 Task: Clear all the previously generated profile.
Action: Mouse moved to (1231, 40)
Screenshot: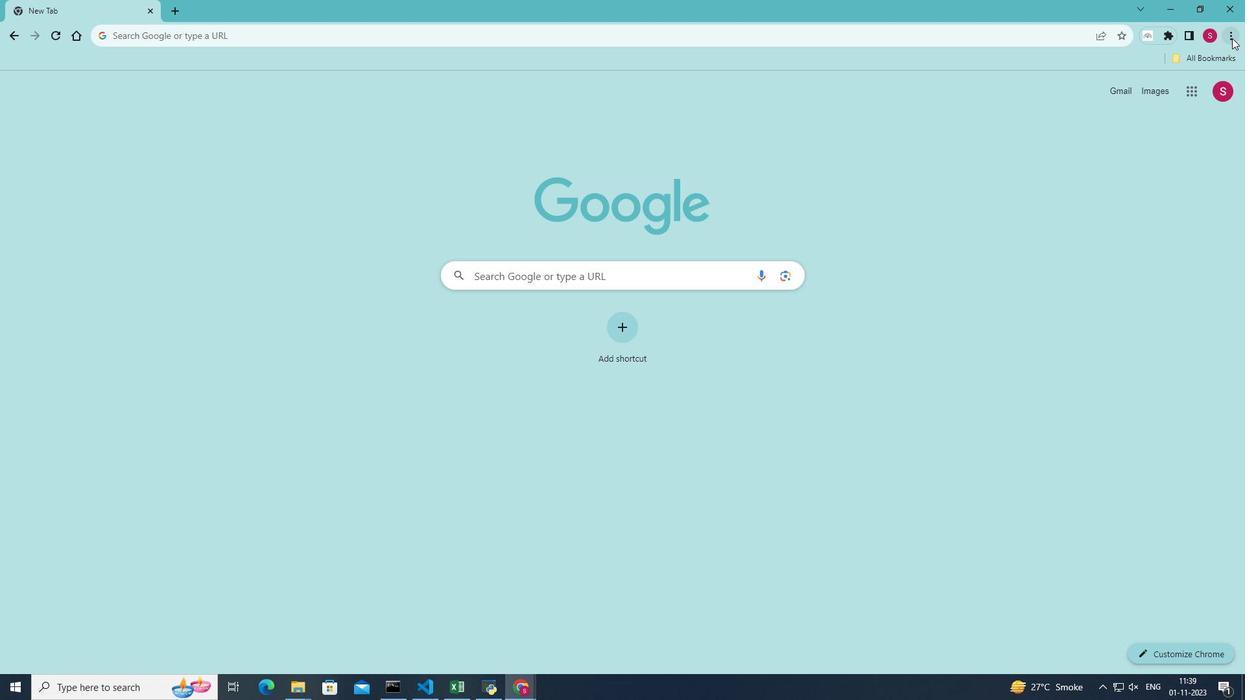 
Action: Mouse pressed left at (1231, 40)
Screenshot: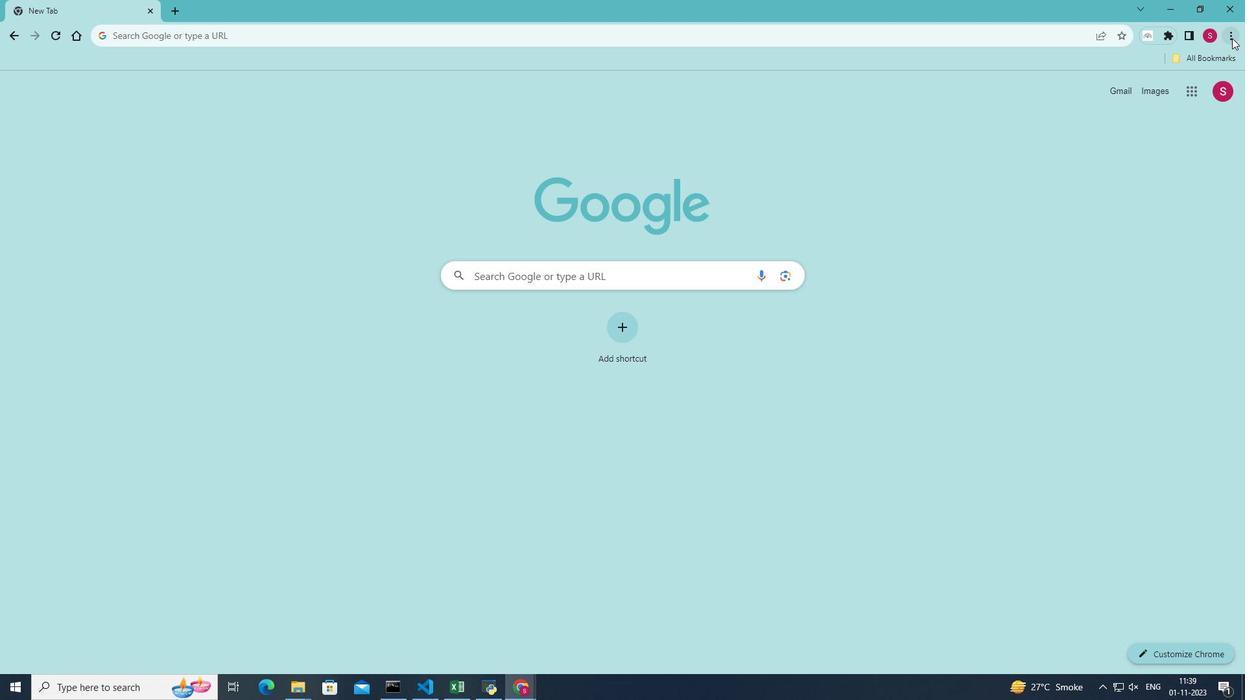 
Action: Mouse moved to (1082, 233)
Screenshot: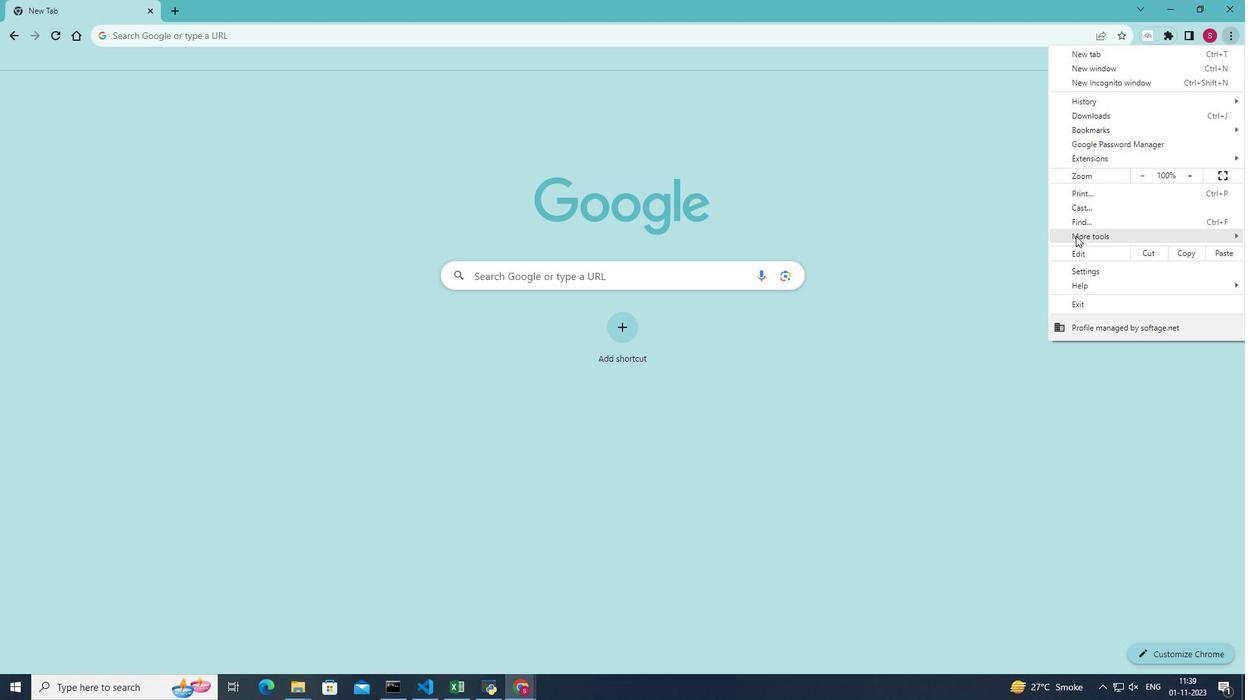 
Action: Mouse pressed left at (1082, 233)
Screenshot: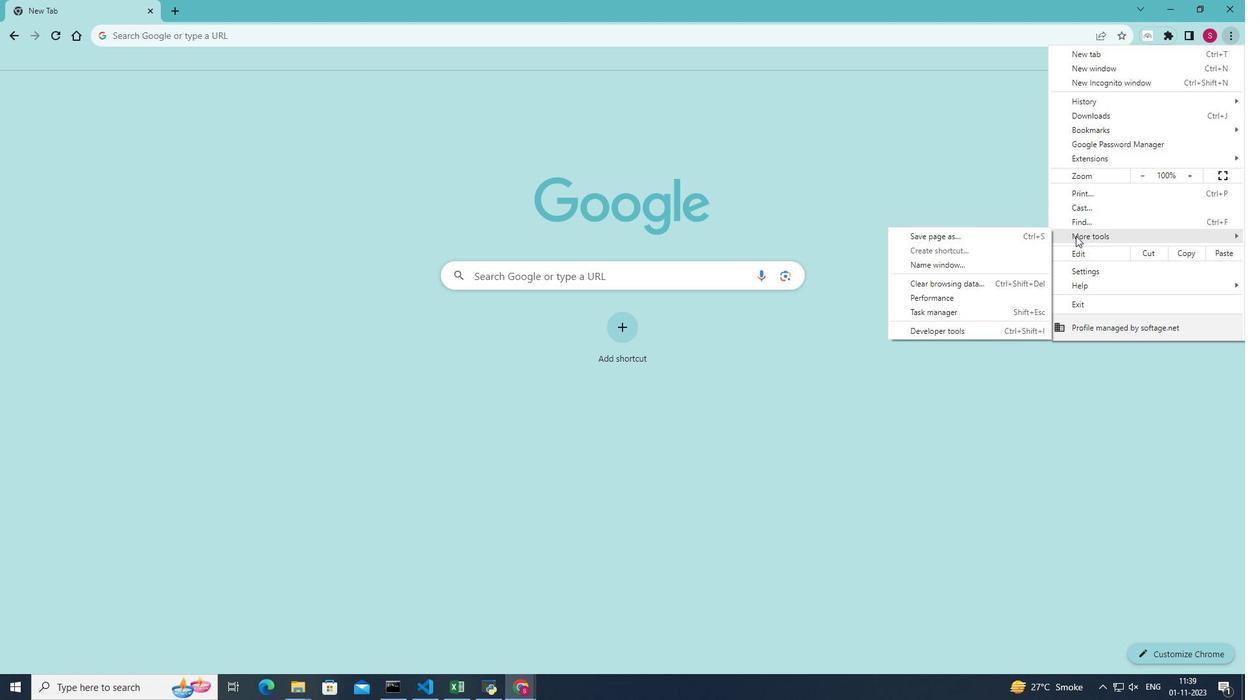 
Action: Mouse moved to (933, 329)
Screenshot: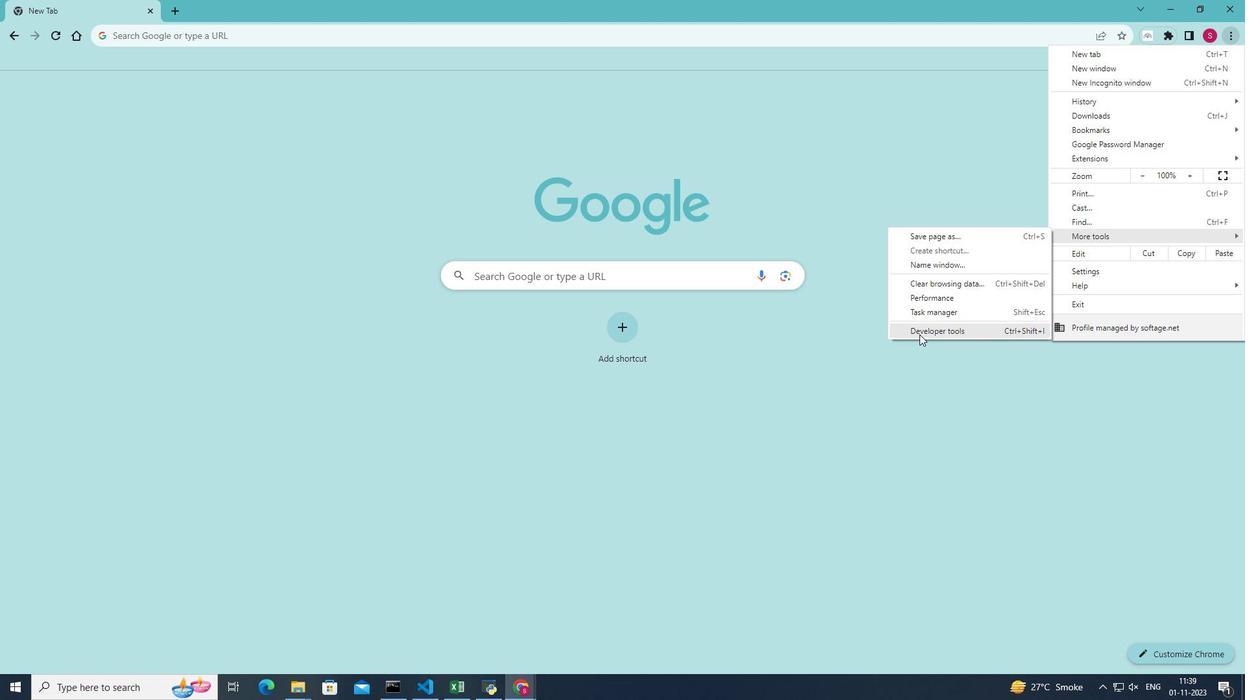
Action: Mouse pressed left at (933, 329)
Screenshot: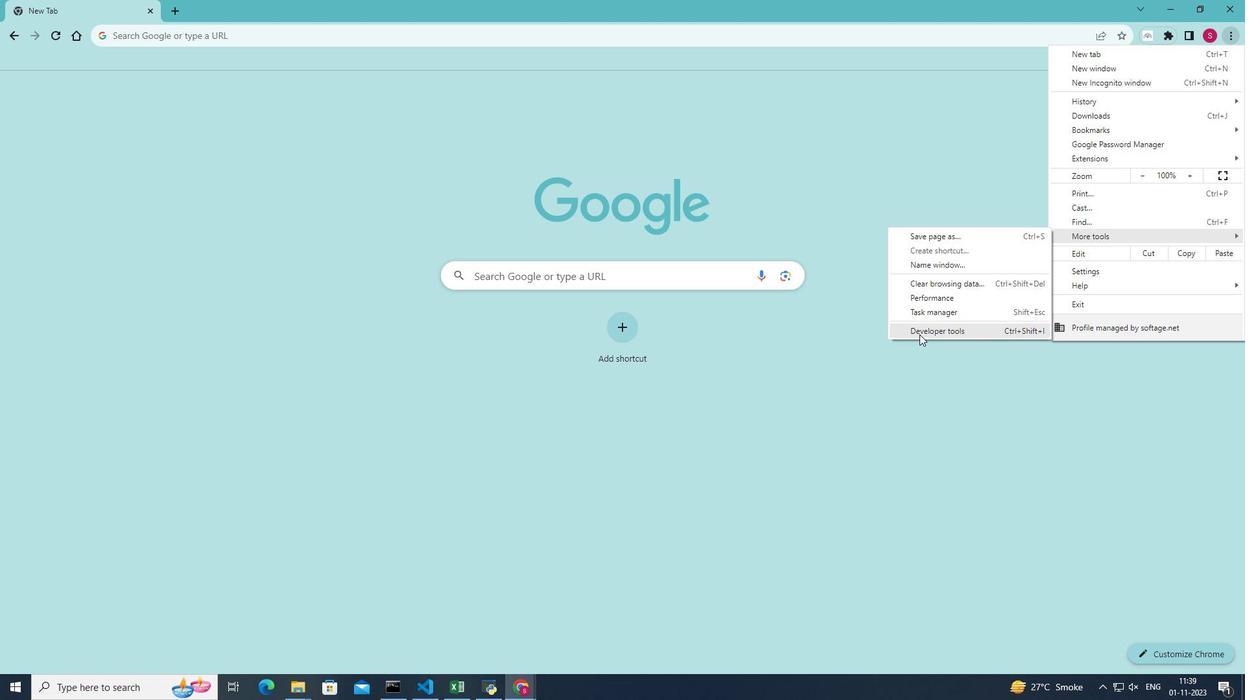 
Action: Mouse moved to (1122, 79)
Screenshot: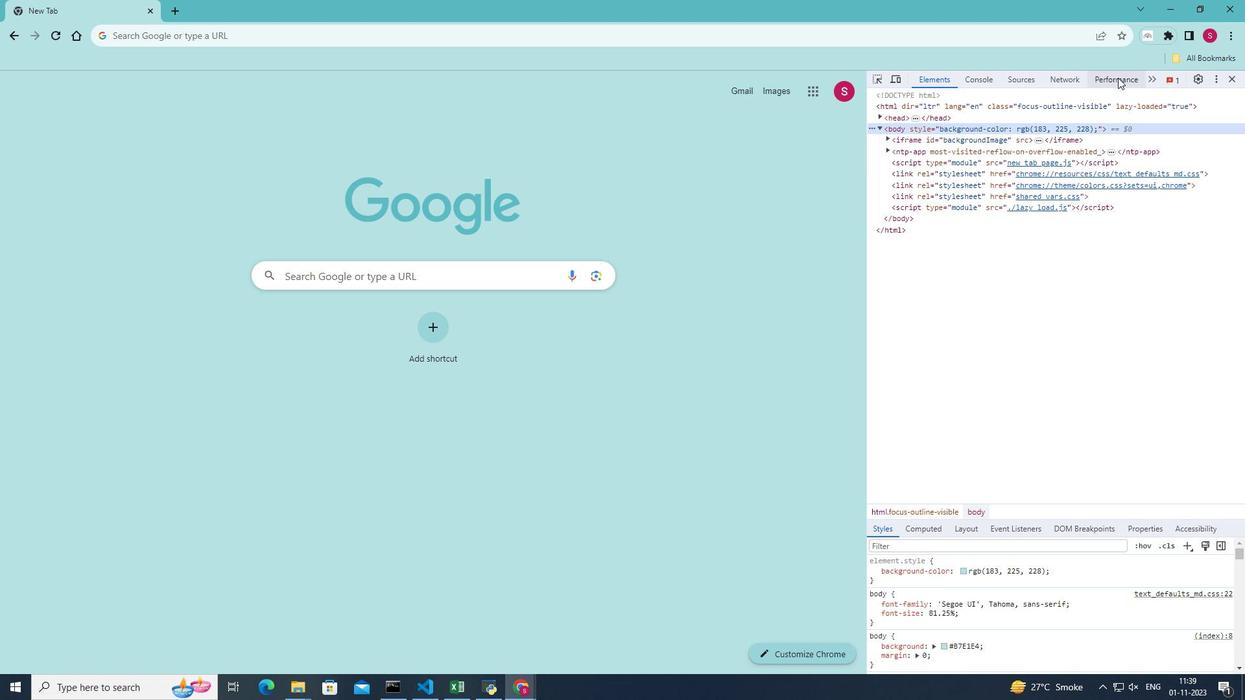
Action: Mouse pressed left at (1122, 79)
Screenshot: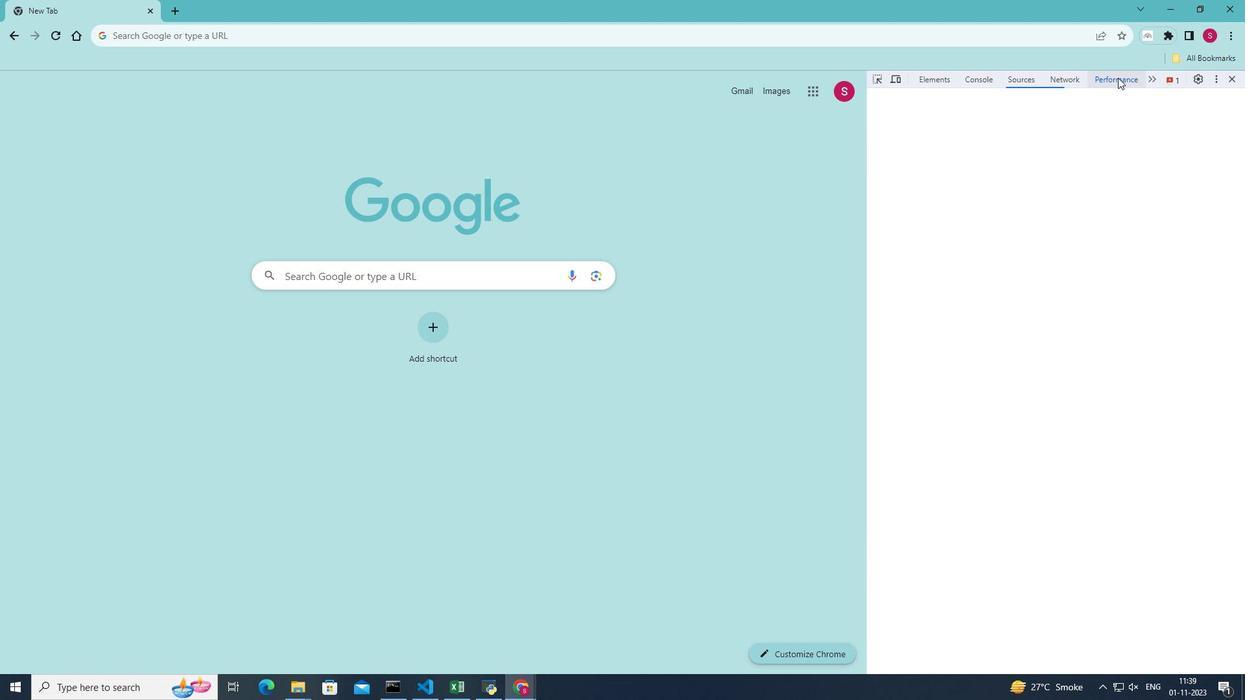 
Action: Mouse moved to (909, 97)
Screenshot: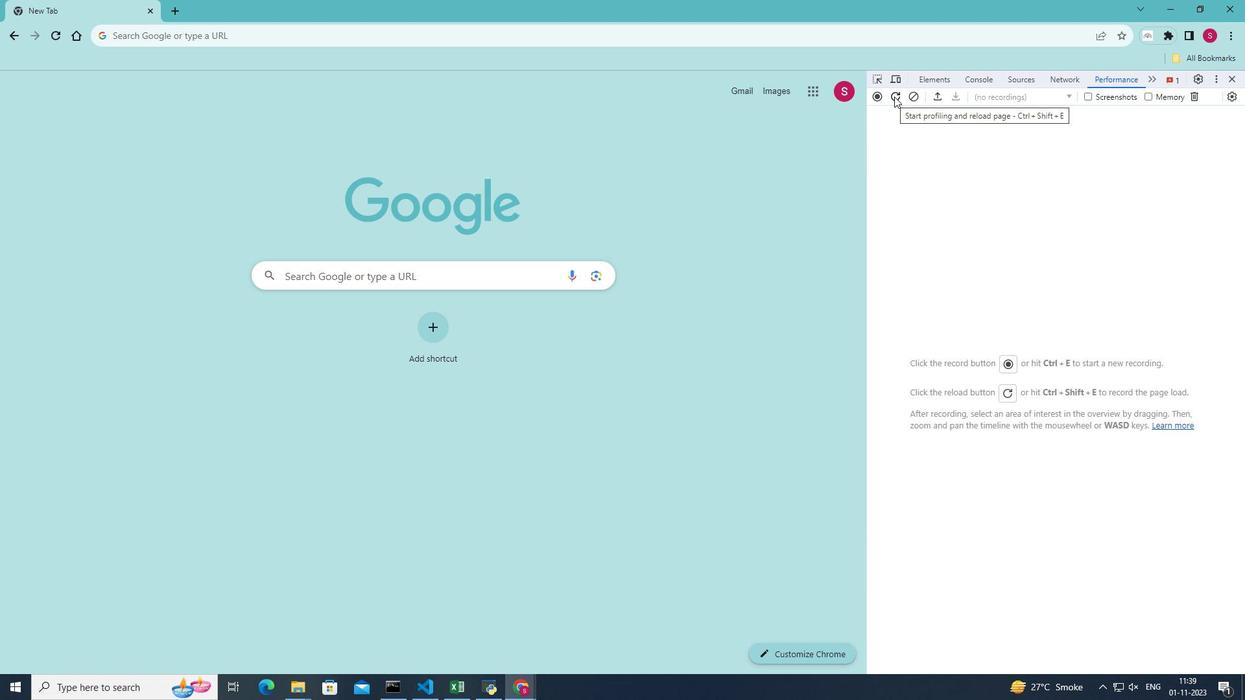 
Action: Mouse pressed left at (909, 97)
Screenshot: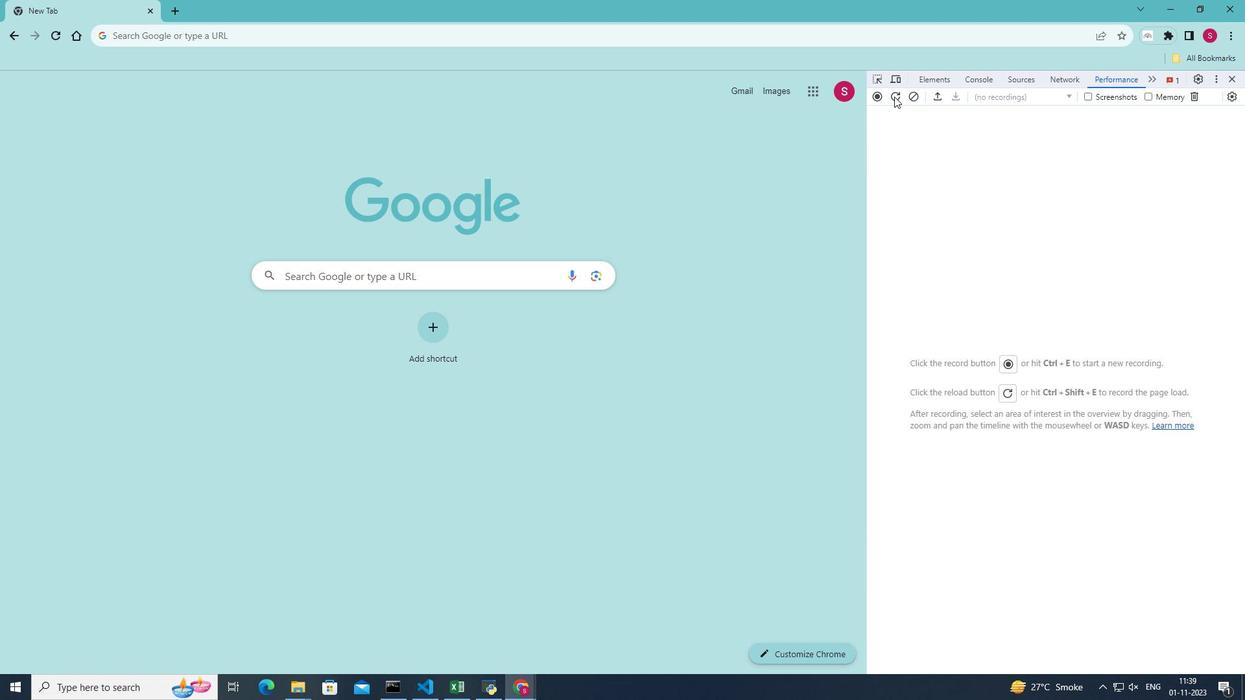 
Action: Mouse moved to (1146, 406)
Screenshot: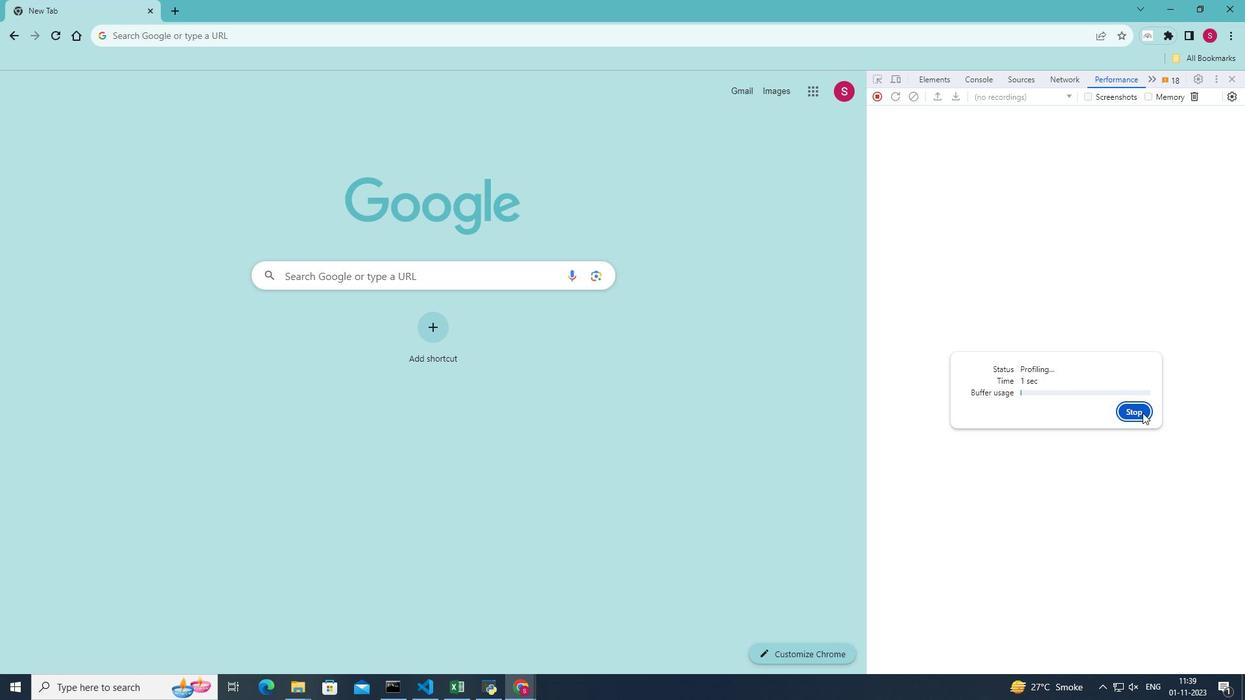 
Action: Mouse pressed left at (1146, 406)
Screenshot: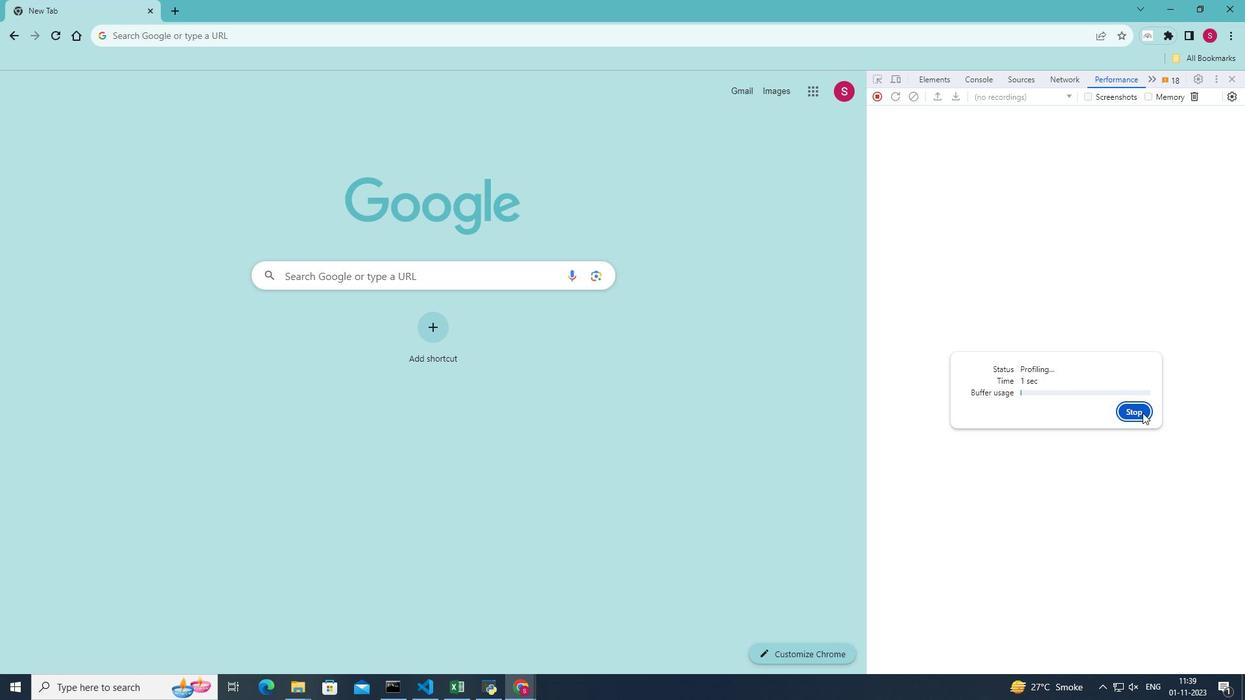 
Action: Mouse moved to (930, 97)
Screenshot: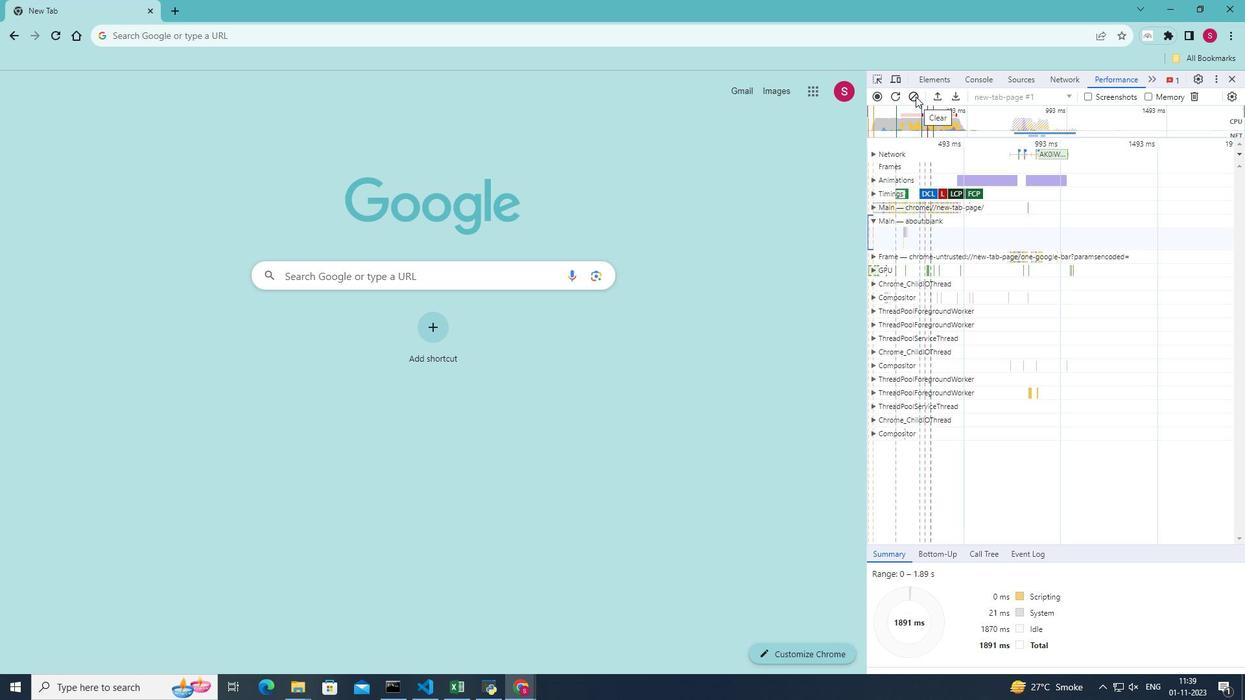 
Action: Mouse pressed left at (930, 97)
Screenshot: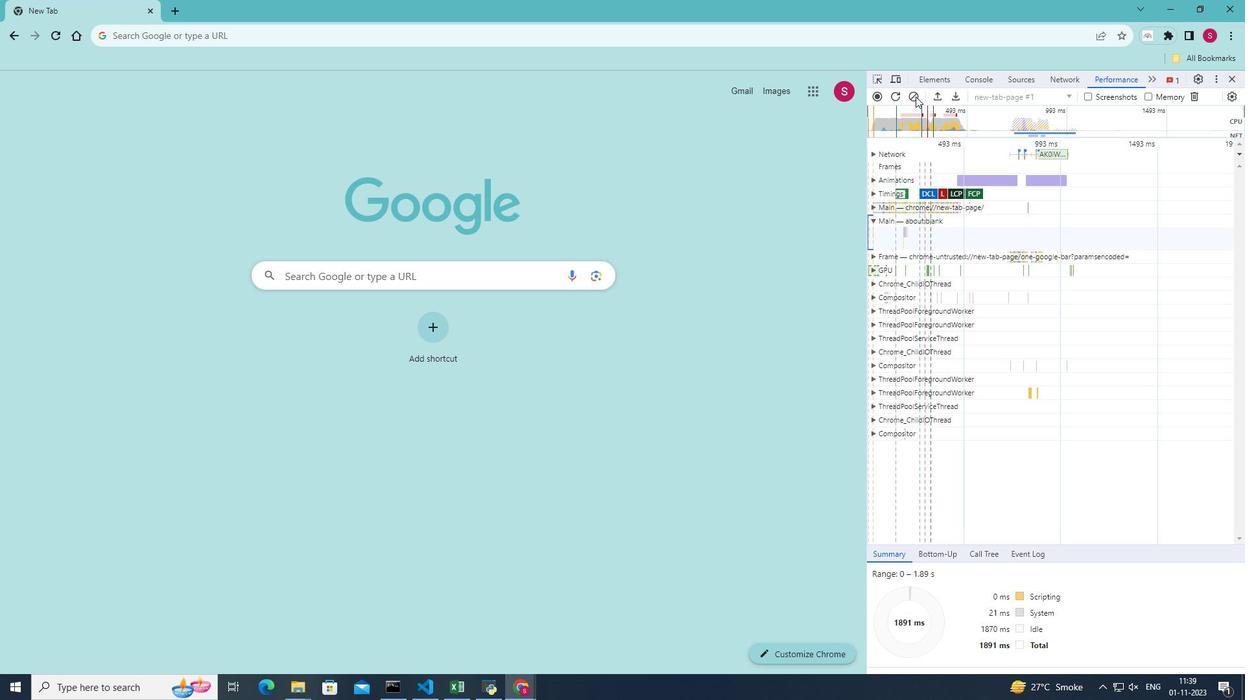 
Action: Mouse moved to (1052, 229)
Screenshot: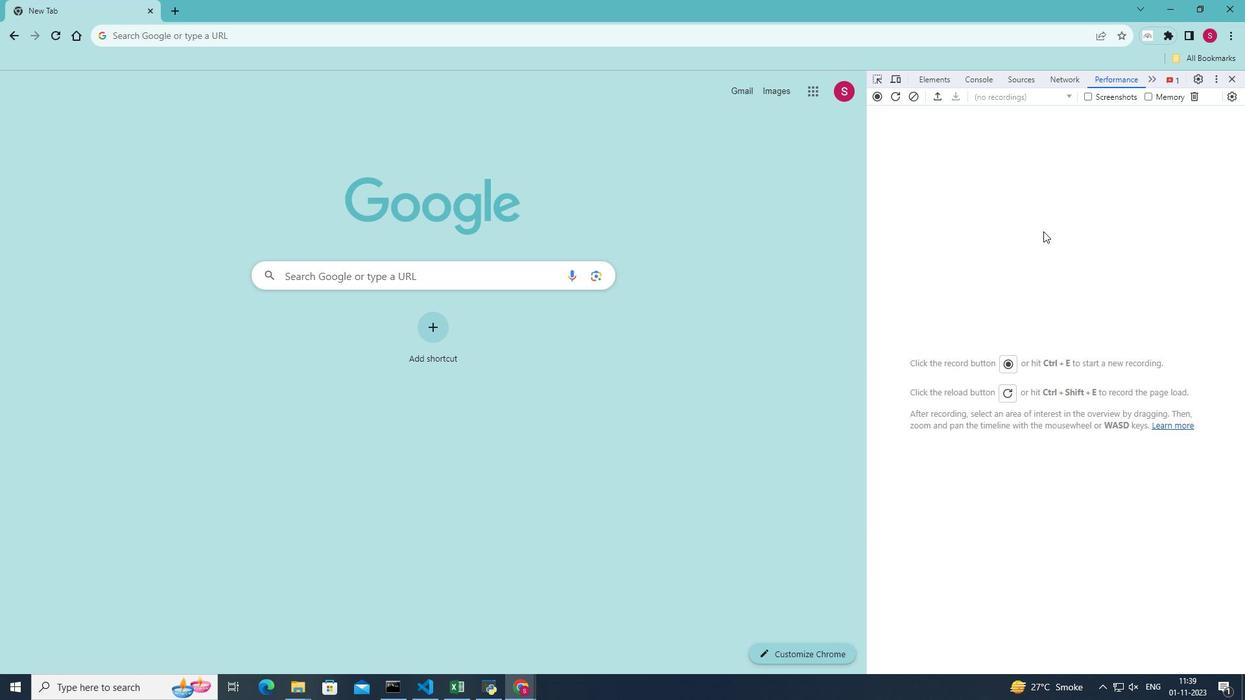 
